 Task: Plan a team-building puzzle-solving activity for the 28th at 6:30 PM to 7:00 PM.
Action: Mouse moved to (49, 93)
Screenshot: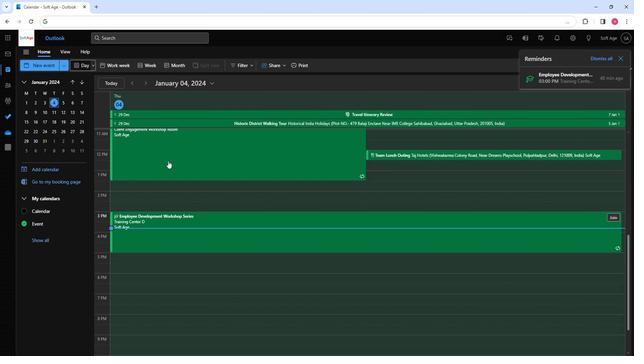 
Action: Mouse pressed left at (49, 93)
Screenshot: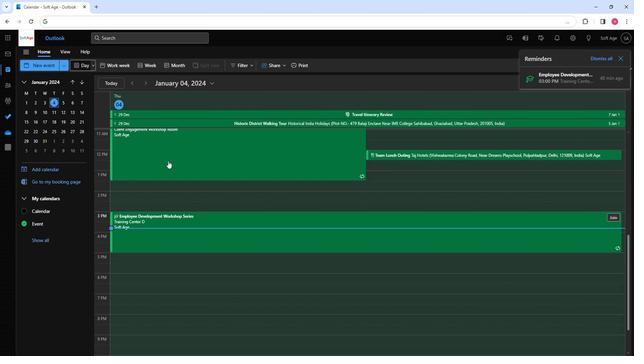 
Action: Mouse moved to (161, 134)
Screenshot: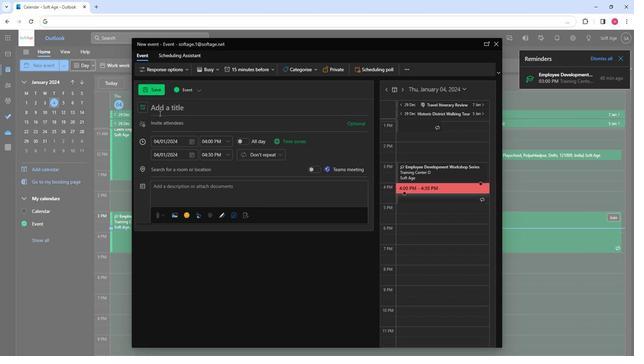 
Action: Mouse pressed left at (161, 134)
Screenshot: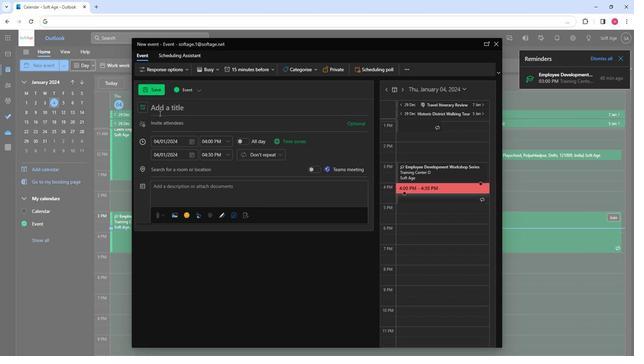 
Action: Key pressed <Key.shift><Key.shift>Team<Key.space><Key.shift><Key.backspace>-<Key.shift>Building<Key.space><Key.shift>Puzzle-<Key.shift>Solving<Key.space><Key.shift>Activity
Screenshot: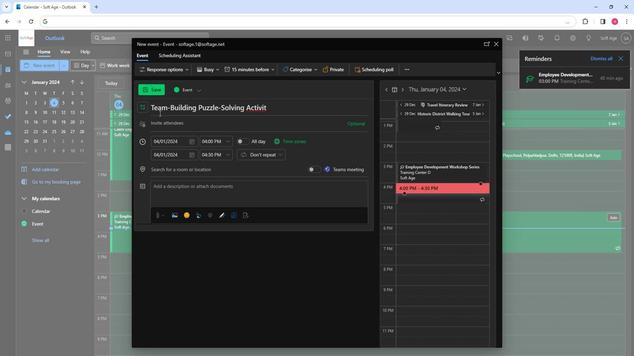 
Action: Mouse moved to (184, 140)
Screenshot: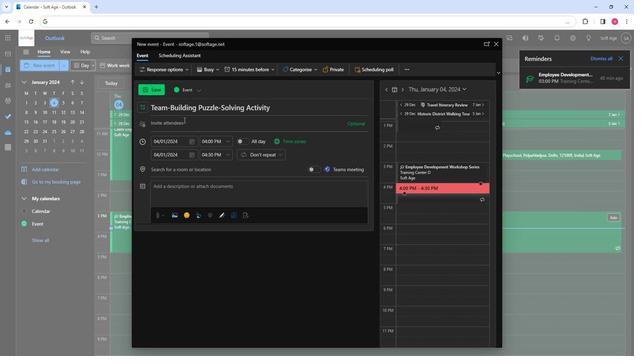 
Action: Mouse pressed left at (184, 140)
Screenshot: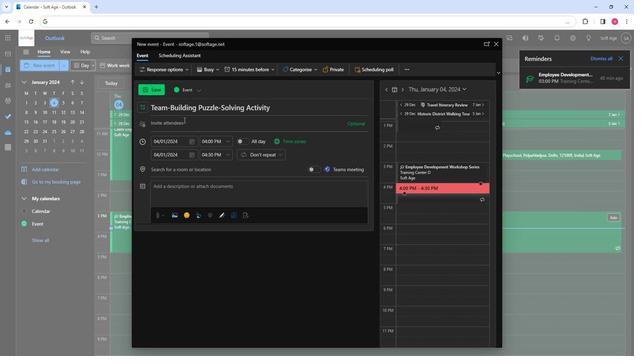 
Action: Mouse moved to (183, 140)
Screenshot: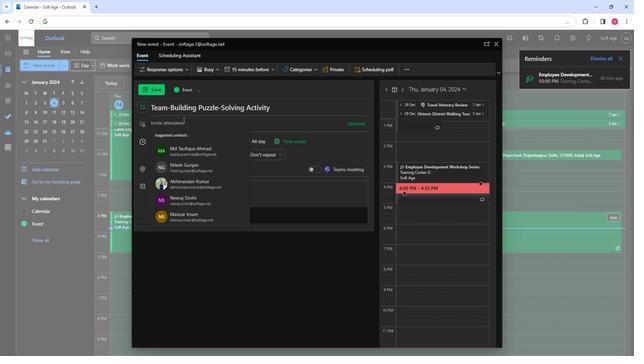 
Action: Key pressed s
Screenshot: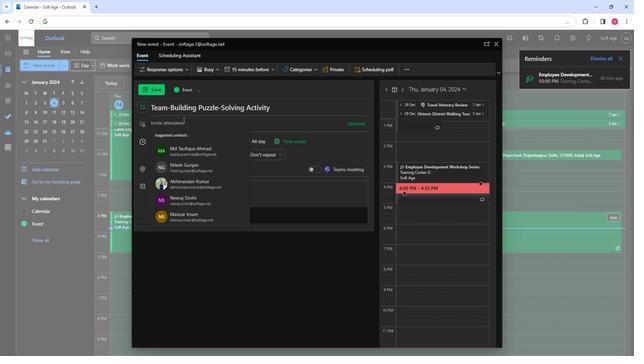 
Action: Mouse moved to (183, 140)
Screenshot: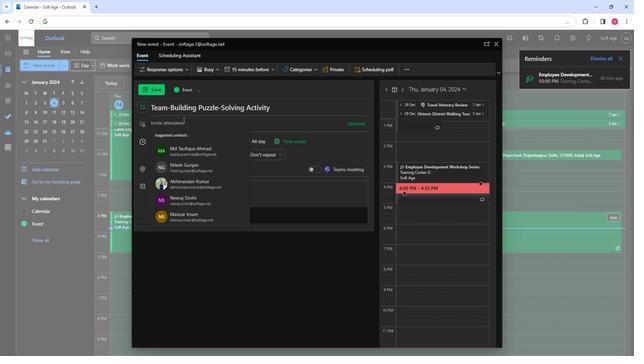 
Action: Key pressed o
Screenshot: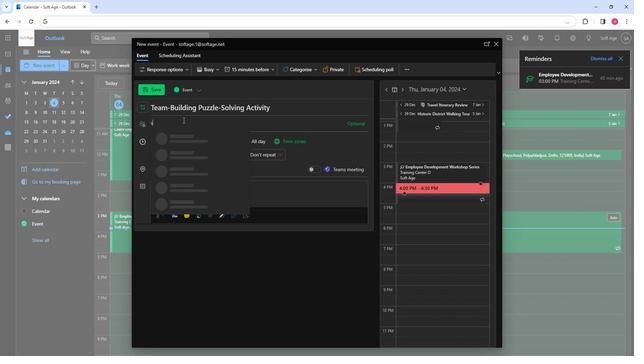 
Action: Mouse moved to (195, 168)
Screenshot: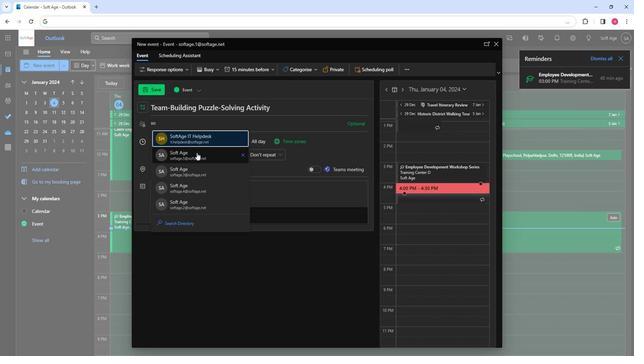 
Action: Mouse pressed left at (195, 168)
Screenshot: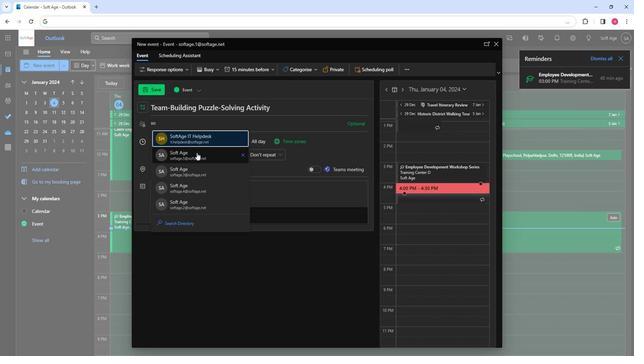 
Action: Key pressed so
Screenshot: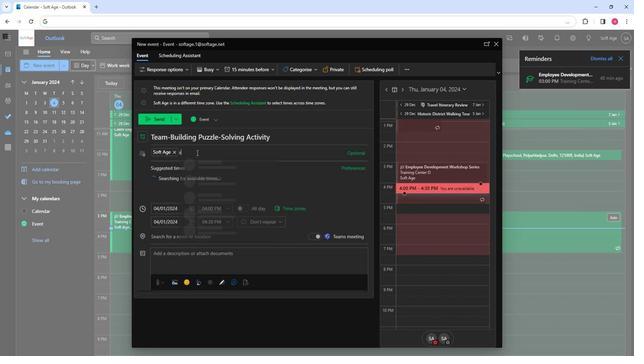 
Action: Mouse moved to (213, 209)
Screenshot: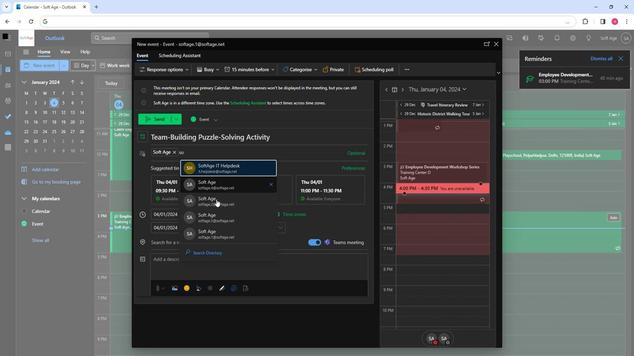 
Action: Mouse pressed left at (213, 209)
Screenshot: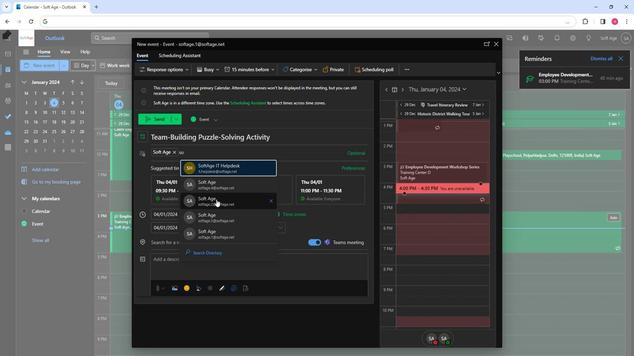 
Action: Mouse moved to (191, 223)
Screenshot: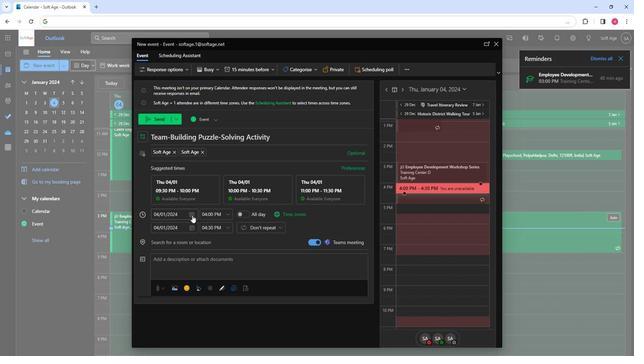 
Action: Mouse pressed left at (191, 223)
Screenshot: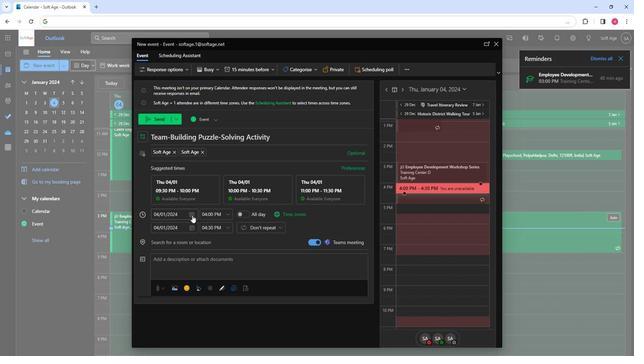
Action: Mouse moved to (211, 276)
Screenshot: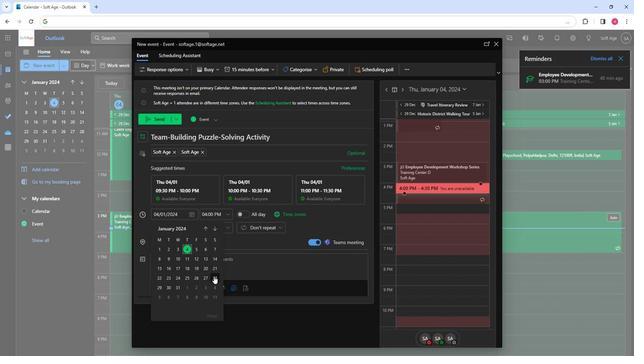 
Action: Mouse pressed left at (211, 276)
Screenshot: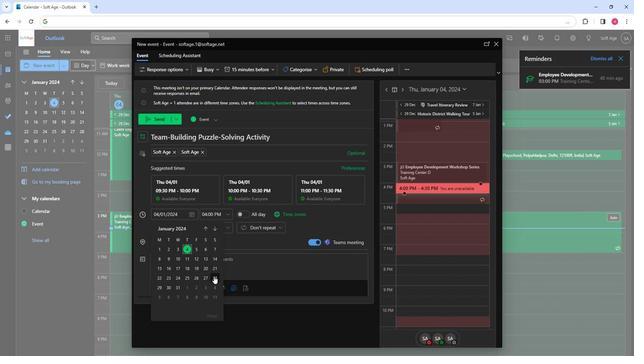 
Action: Mouse moved to (225, 223)
Screenshot: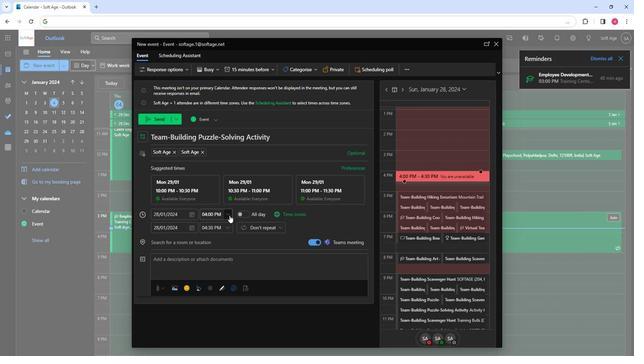 
Action: Mouse pressed left at (225, 223)
Screenshot: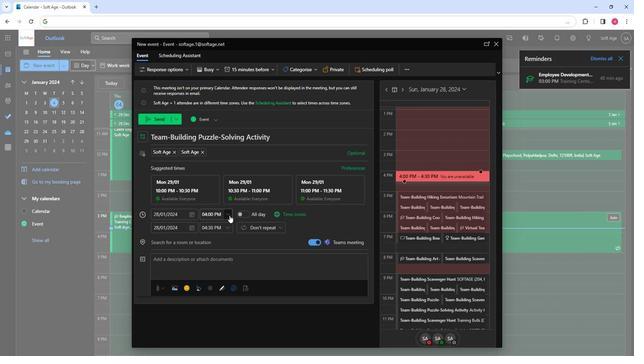 
Action: Mouse moved to (213, 253)
Screenshot: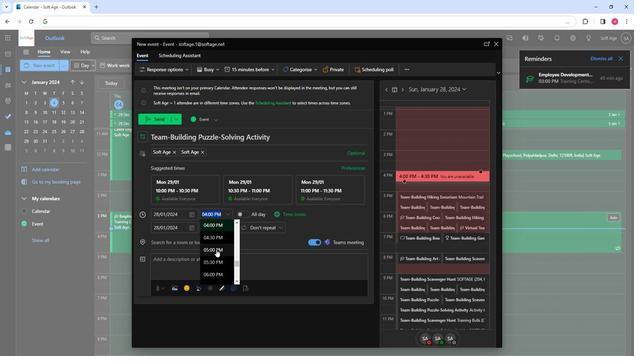 
Action: Mouse scrolled (213, 253) with delta (0, 0)
Screenshot: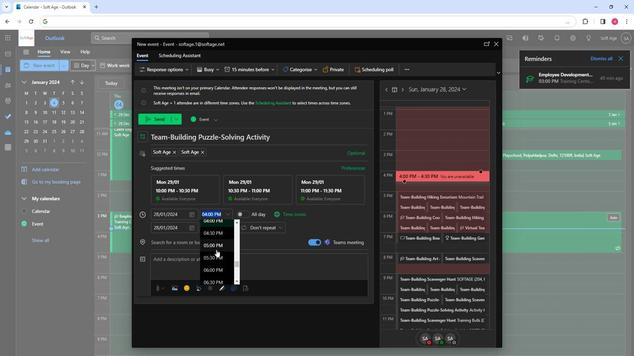 
Action: Mouse moved to (212, 257)
Screenshot: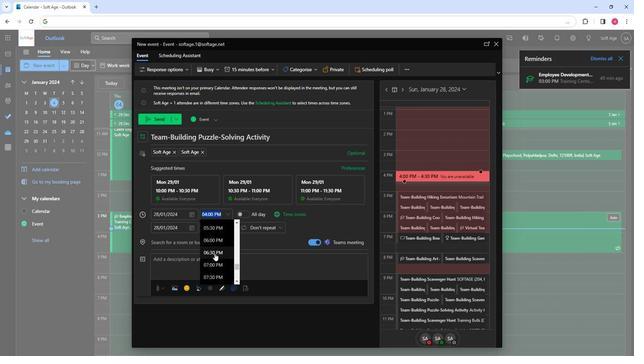 
Action: Mouse pressed left at (212, 257)
Screenshot: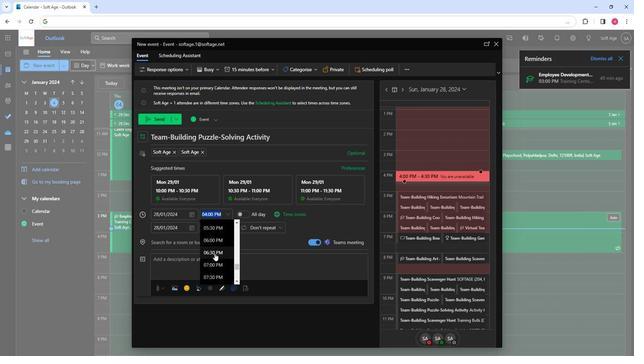 
Action: Mouse moved to (191, 251)
Screenshot: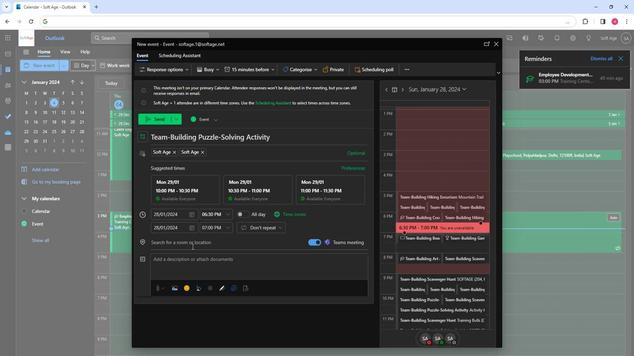 
Action: Mouse pressed left at (191, 251)
Screenshot: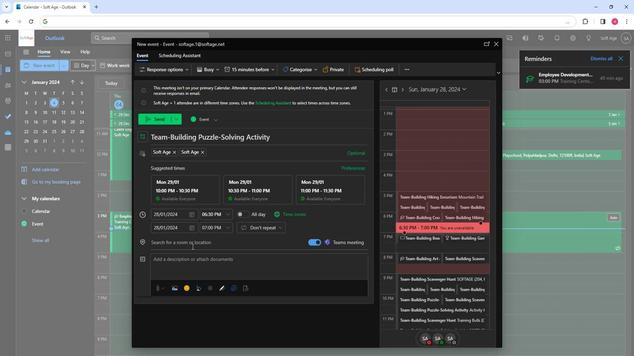 
Action: Mouse moved to (188, 221)
Screenshot: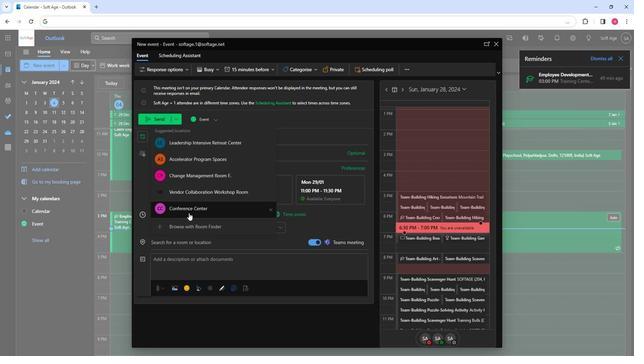 
Action: Mouse pressed left at (188, 221)
Screenshot: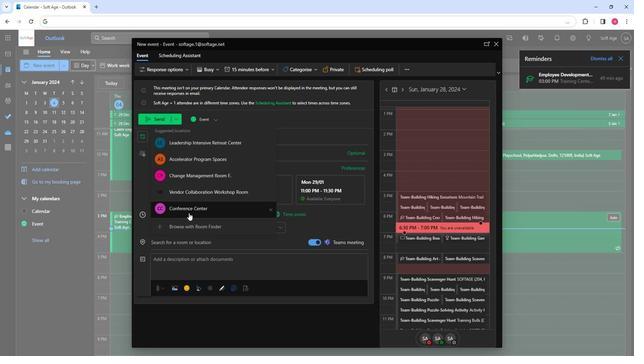 
Action: Mouse moved to (184, 264)
Screenshot: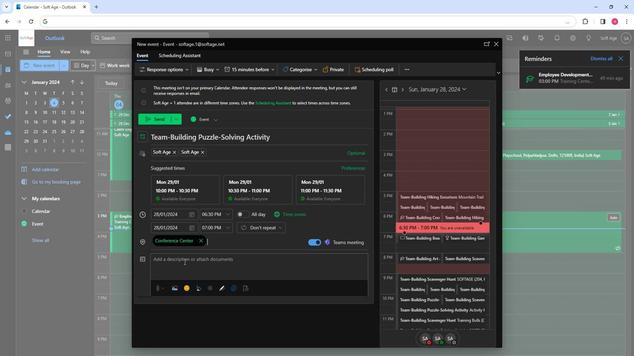 
Action: Mouse pressed left at (184, 264)
Screenshot: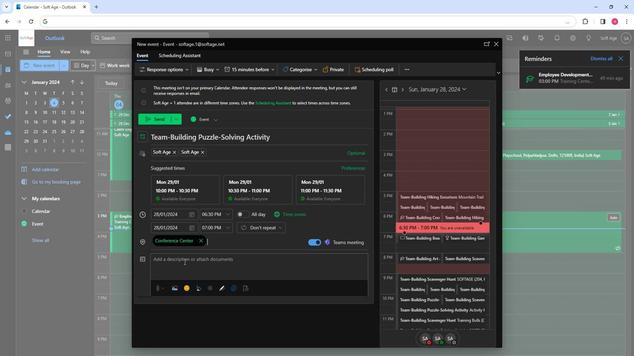 
Action: Mouse moved to (197, 245)
Screenshot: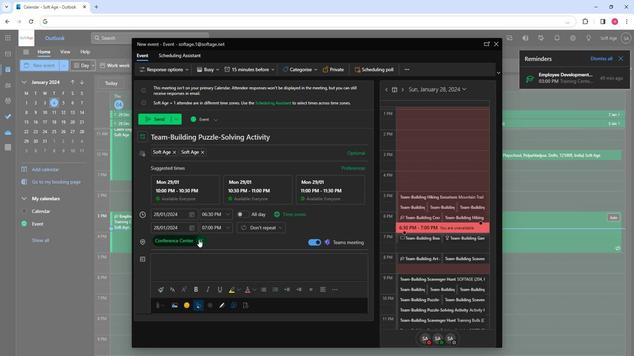 
Action: Mouse pressed left at (197, 245)
Screenshot: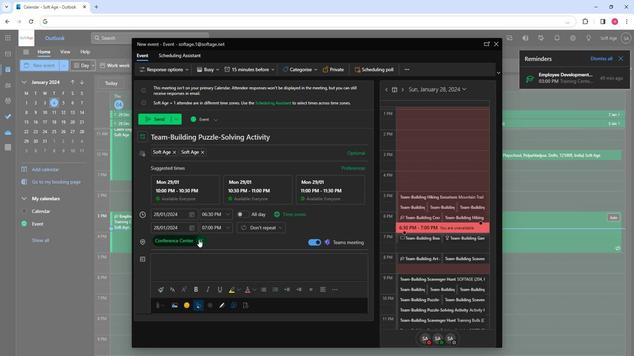 
Action: Mouse moved to (198, 245)
Screenshot: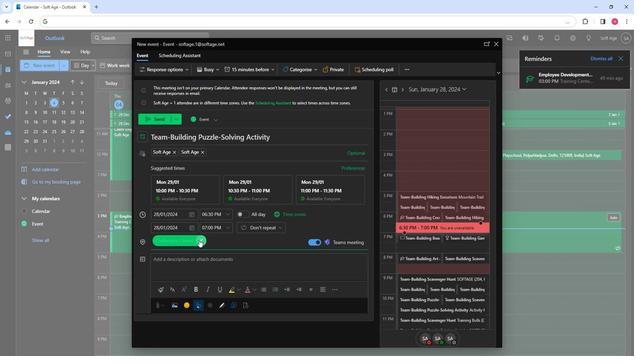 
Action: Key pressed acti
Screenshot: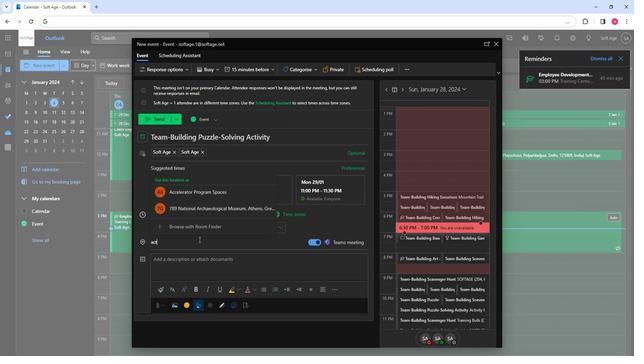 
Action: Mouse moved to (192, 232)
Screenshot: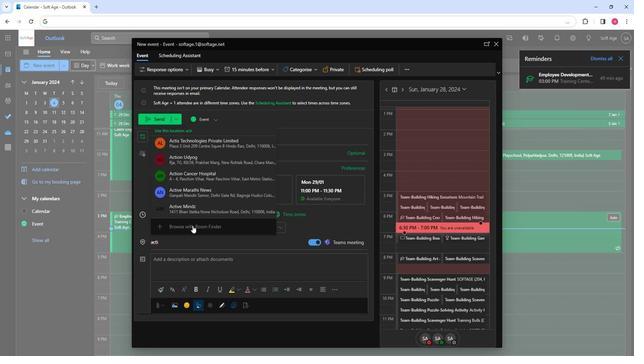 
Action: Key pressed vi
Screenshot: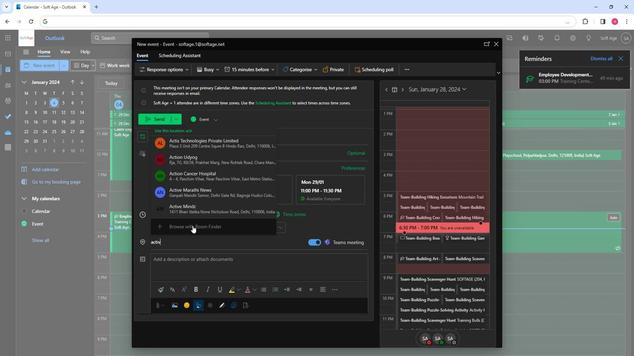 
Action: Mouse moved to (198, 162)
Screenshot: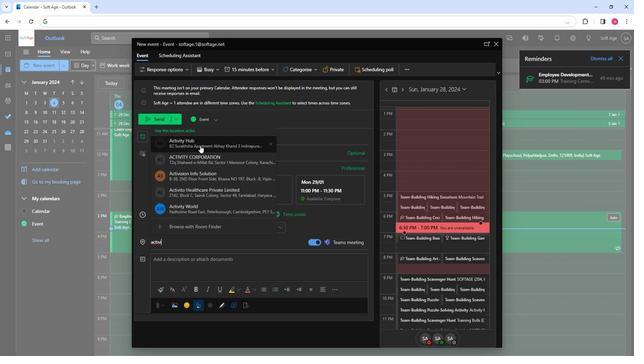 
Action: Mouse pressed left at (198, 162)
Screenshot: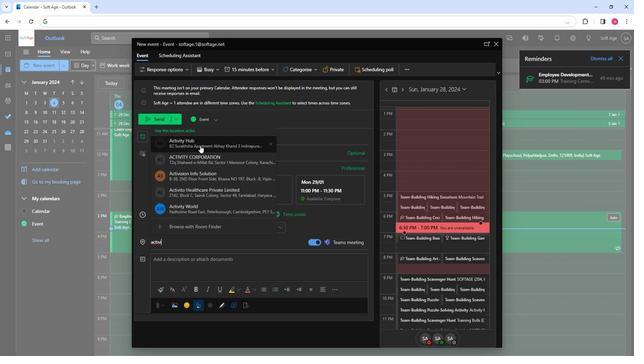
Action: Mouse moved to (179, 261)
Screenshot: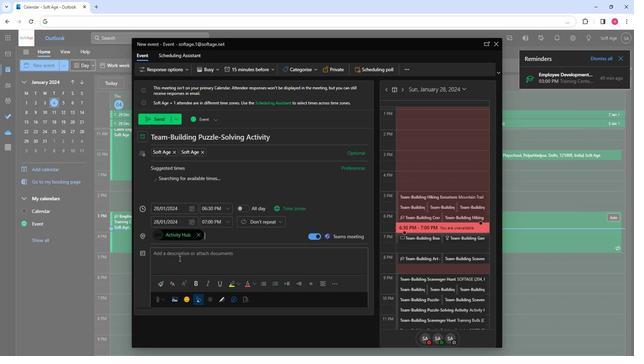 
Action: Mouse pressed left at (179, 261)
Screenshot: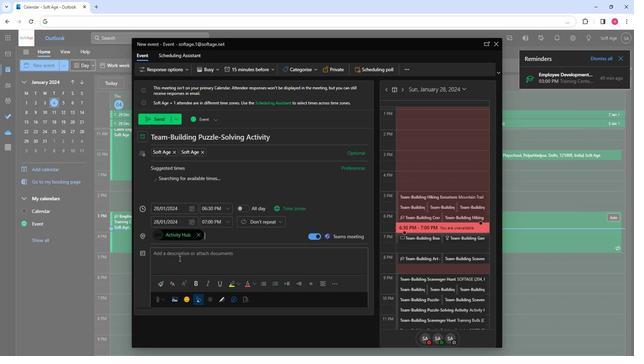 
Action: Key pressed <Key.shift>Strengthen<Key.space>teamwork<Key.space>with<Key.space>a<Key.space>captivating<Key.space>team-building<Key.space>puzzle-solving<Key.space>activity.<Key.space><Key.shift>Enhance<Key.space>commh<Key.backspace>unication,<Key.space>critical<Key.space>thinking,<Key.space>and<Key.space>collaboration<Key.space>as<Key.space>oyur<Key.backspace><Key.backspace><Key.backspace><Key.backspace>your<Key.space>team<Key.space>works<Key.space>together<Key.space>to<Key.space>unlock<Key.space>solutions<Key.space>and<Key.space>conquer<Key.space>challenges.
Screenshot: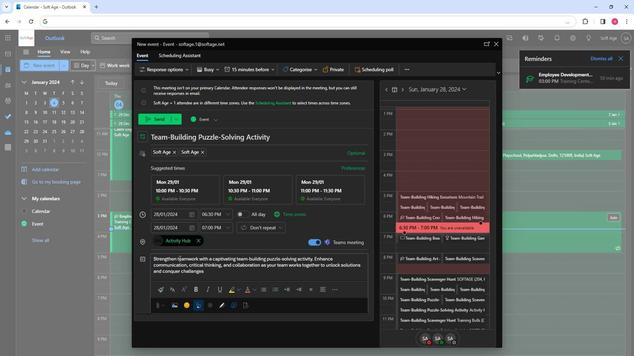 
Action: Mouse moved to (212, 266)
Screenshot: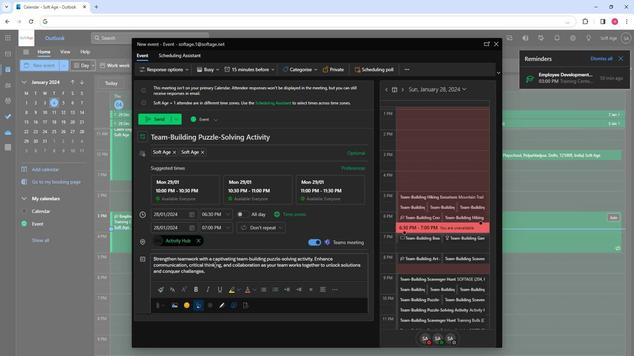 
Action: Mouse pressed left at (212, 266)
Screenshot: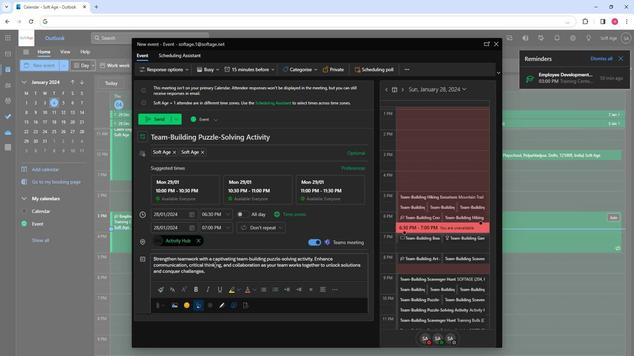 
Action: Mouse pressed left at (212, 266)
Screenshot: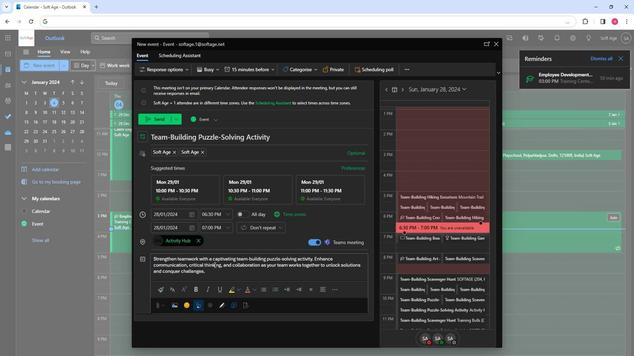 
Action: Mouse moved to (212, 266)
Screenshot: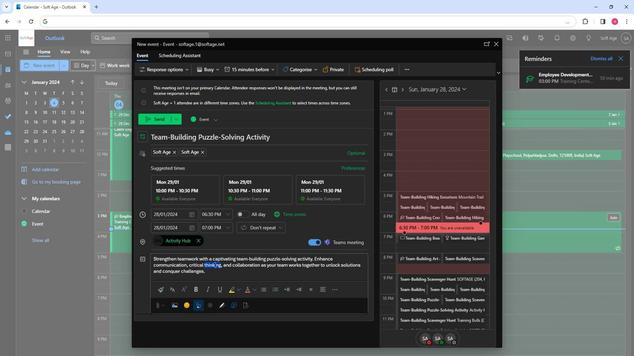 
Action: Mouse pressed left at (212, 266)
Screenshot: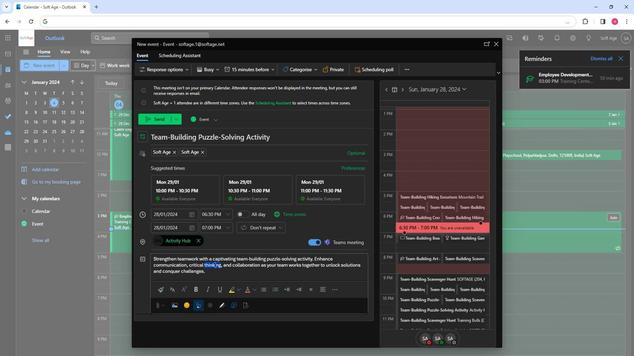 
Action: Mouse pressed left at (212, 266)
Screenshot: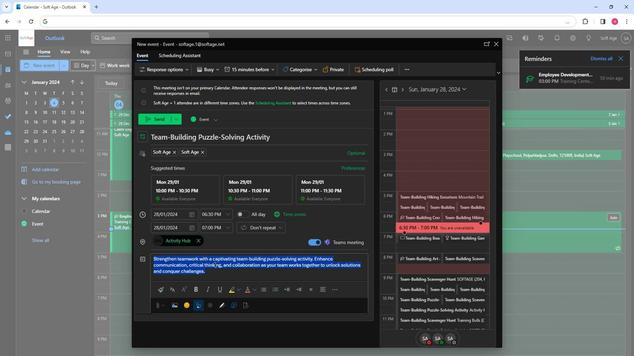
Action: Mouse moved to (207, 287)
Screenshot: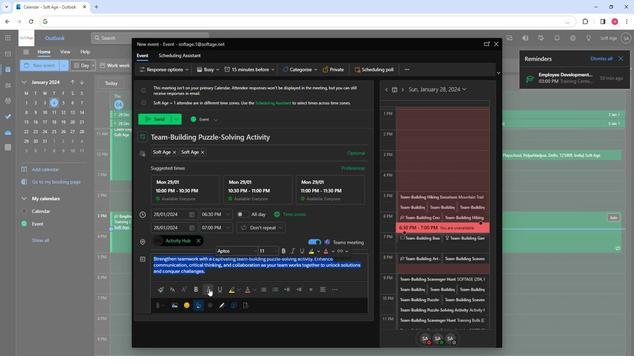 
Action: Mouse pressed left at (207, 287)
Screenshot: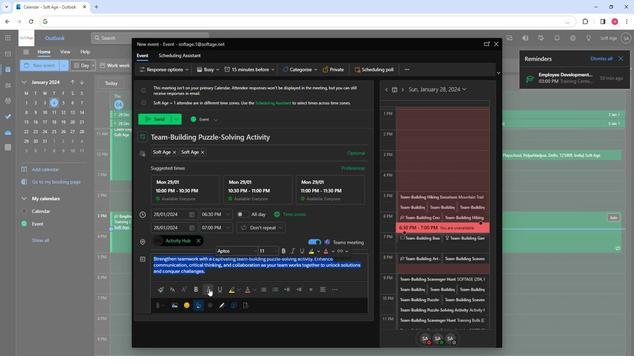 
Action: Mouse moved to (235, 288)
Screenshot: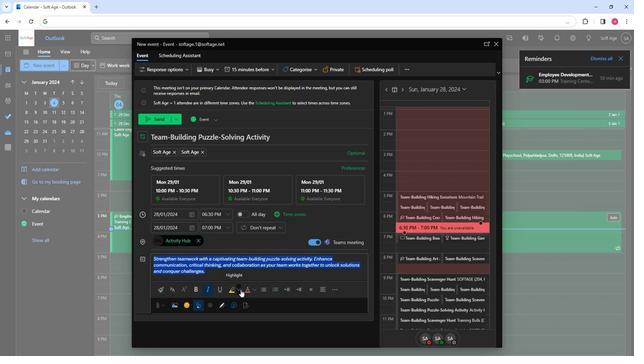 
Action: Mouse pressed left at (235, 288)
Screenshot: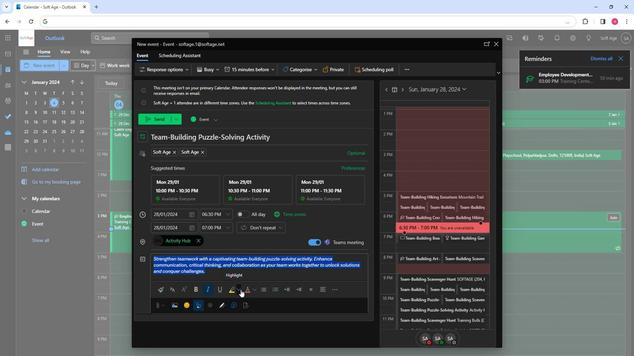 
Action: Mouse moved to (238, 300)
Screenshot: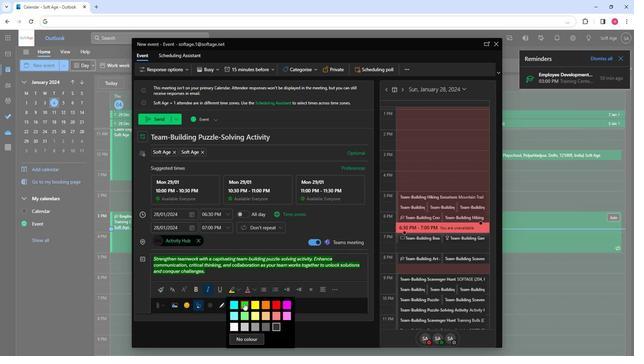 
Action: Mouse pressed left at (238, 300)
Screenshot: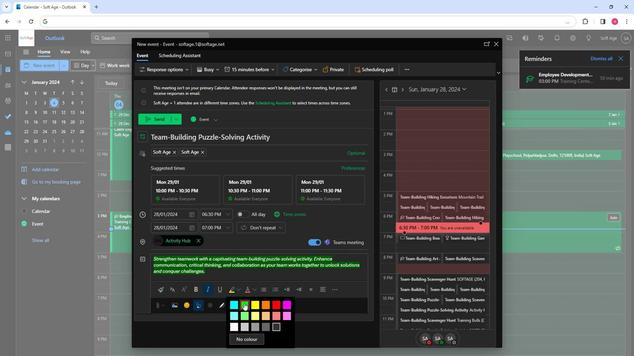 
Action: Mouse moved to (285, 287)
Screenshot: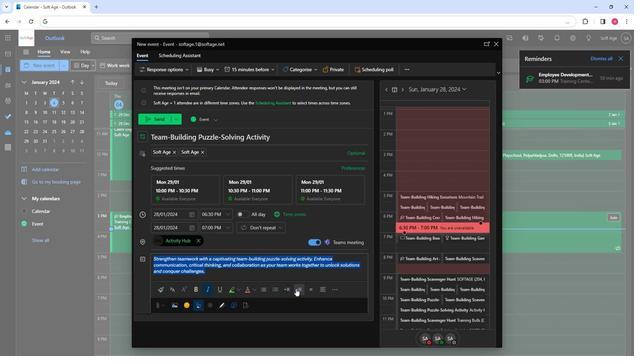 
Action: Mouse pressed left at (285, 287)
Screenshot: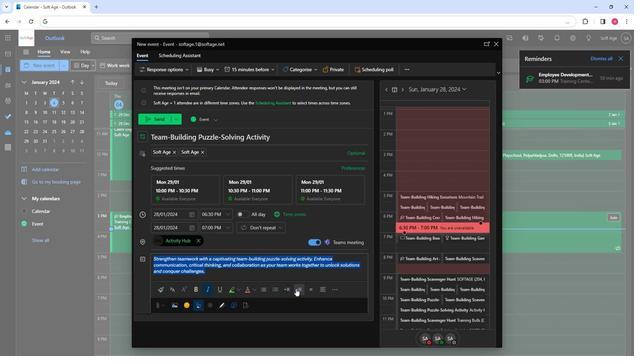 
Action: Mouse moved to (280, 276)
Screenshot: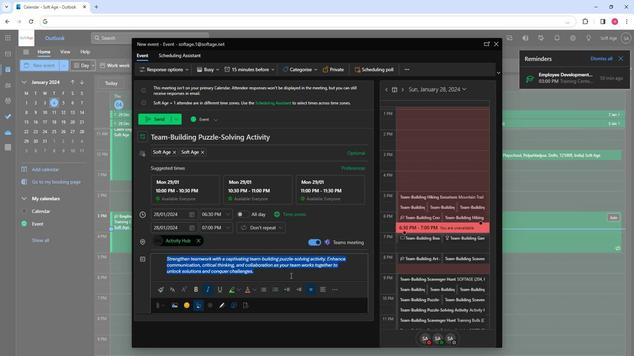 
Action: Mouse pressed left at (280, 276)
Screenshot: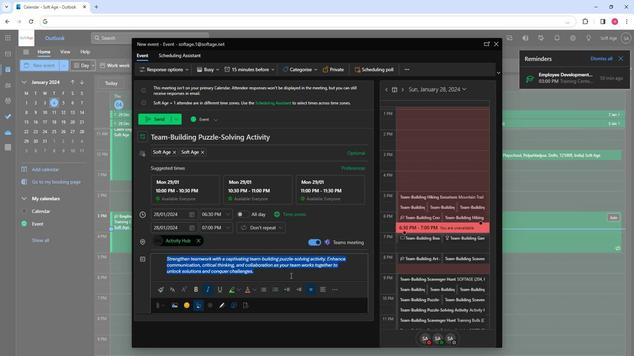 
Action: Mouse moved to (164, 140)
Screenshot: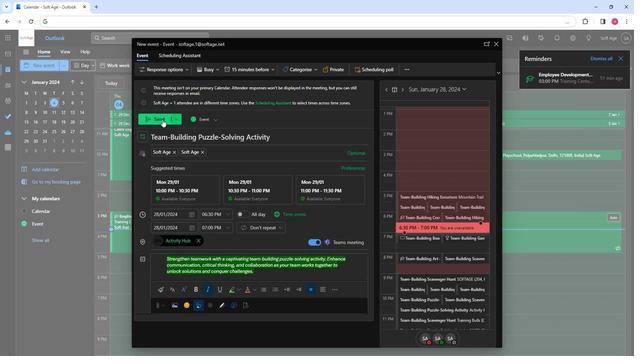 
Action: Mouse pressed left at (164, 140)
Screenshot: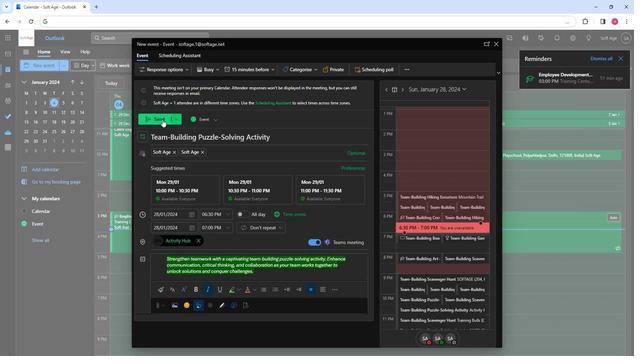 
Action: Mouse moved to (212, 281)
Screenshot: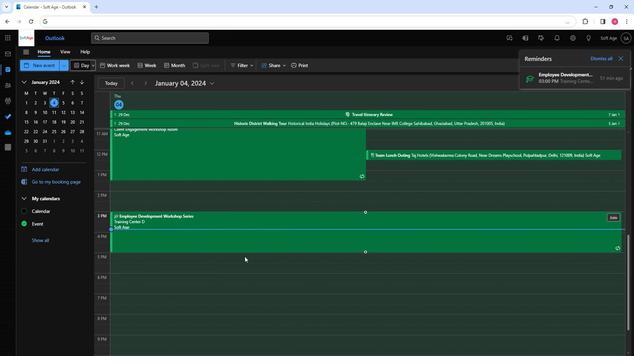 
